 Task: Open Card Card0000000104 in Board Board0000000026 in Workspace WS0000000009 in Trello. Add Member Mailaustralia7@gmail.com to Card Card0000000104 in Board Board0000000026 in Workspace WS0000000009 in Trello. Add Red Label titled Label0000000104 to Card Card0000000104 in Board Board0000000026 in Workspace WS0000000009 in Trello. Add Checklist CL0000000104 to Card Card0000000104 in Board Board0000000026 in Workspace WS0000000009 in Trello. Add Dates with Start Date as Nov 01 2023 and Due Date as Nov 30 2023 to Card Card0000000104 in Board Board0000000026 in Workspace WS0000000009 in Trello
Action: Mouse moved to (352, 530)
Screenshot: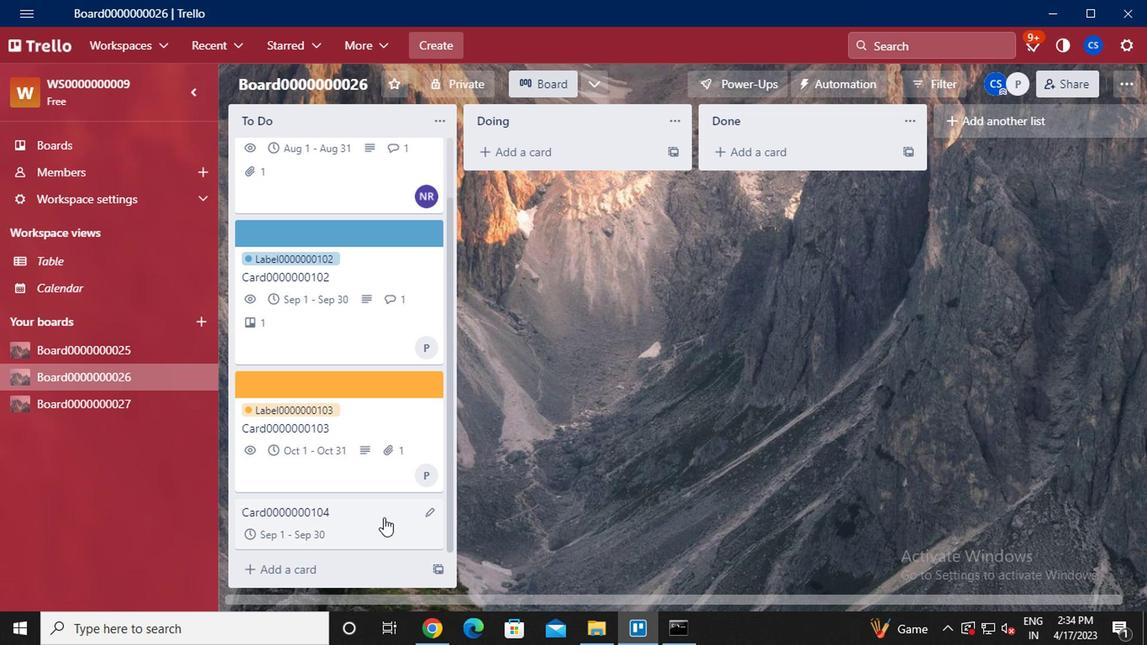 
Action: Mouse pressed left at (352, 530)
Screenshot: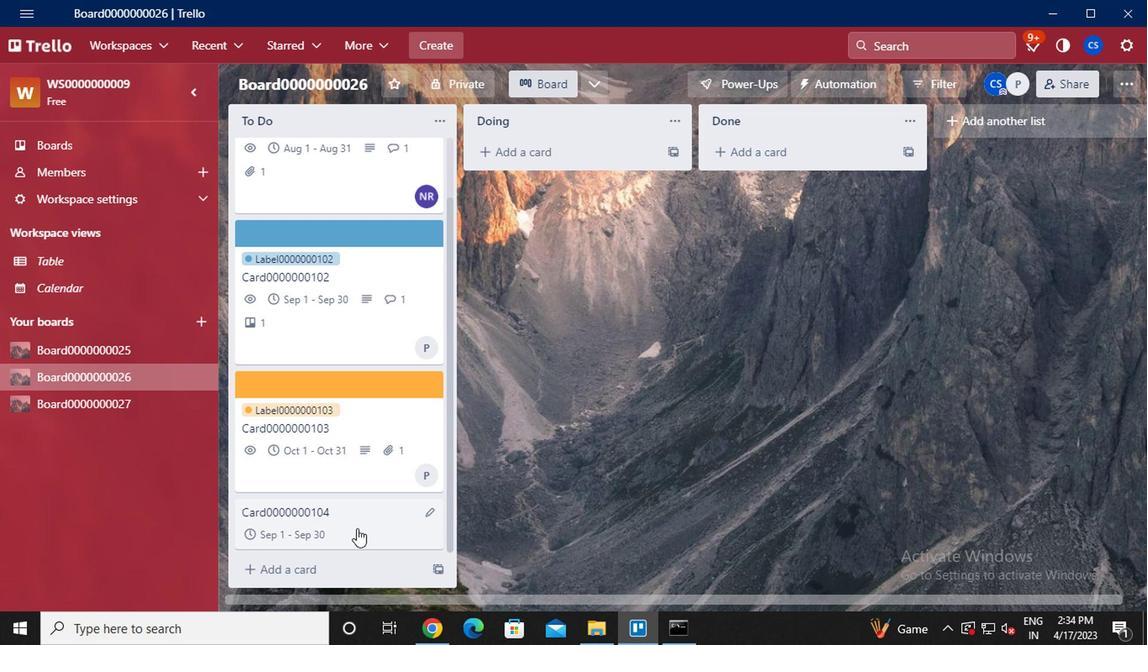 
Action: Mouse moved to (785, 225)
Screenshot: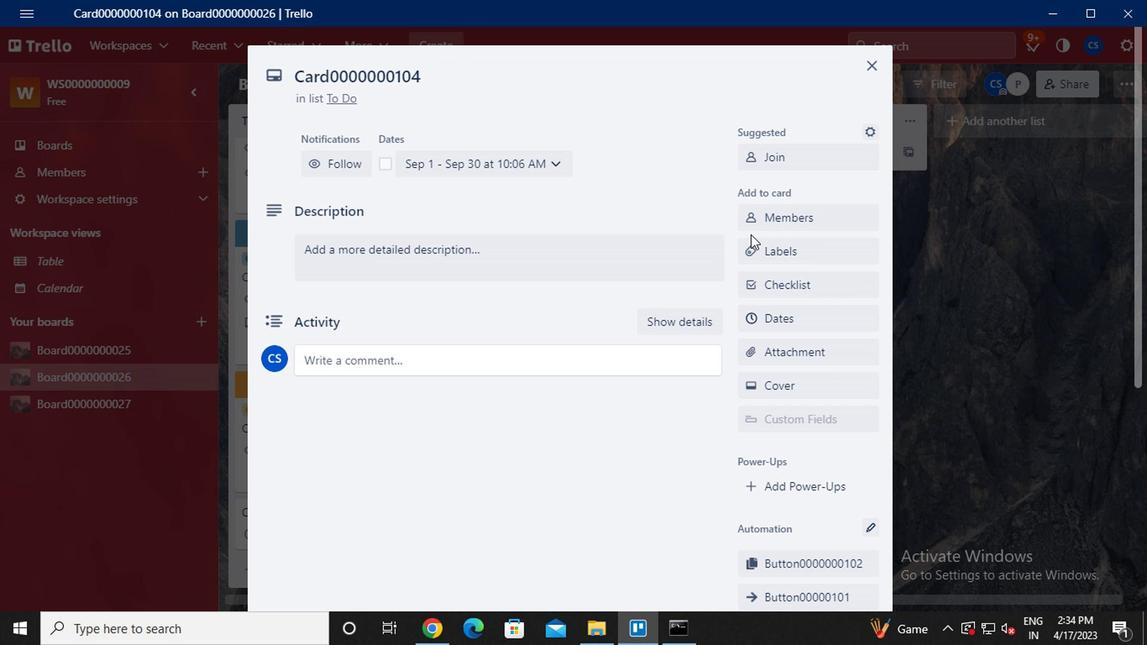 
Action: Mouse pressed left at (785, 225)
Screenshot: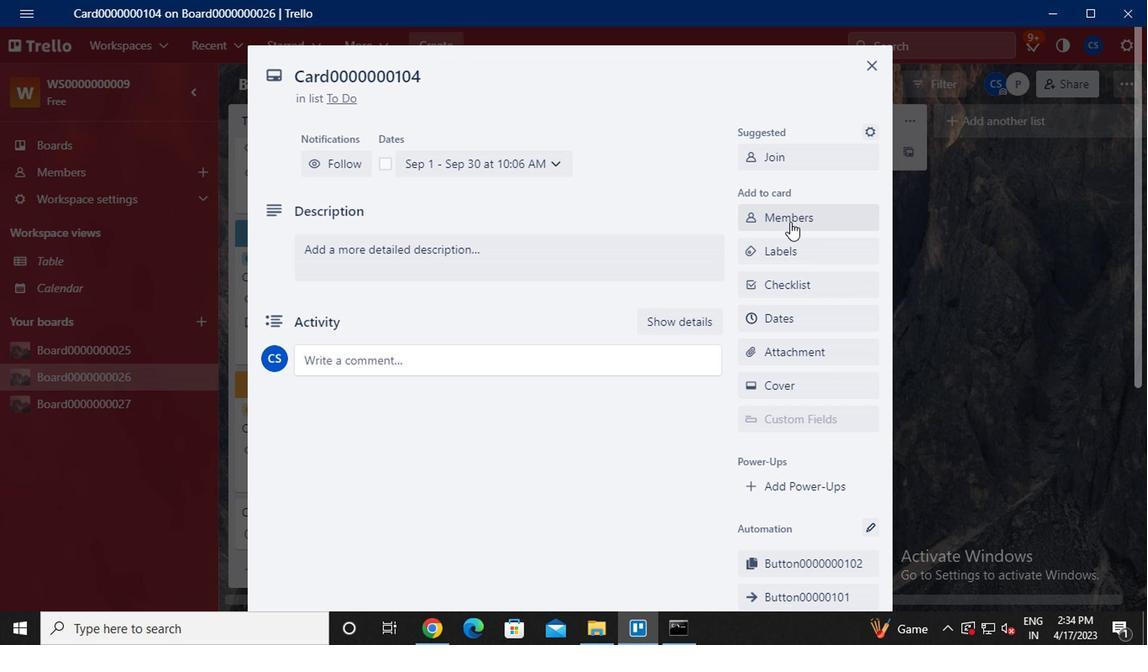 
Action: Key pressed mailaustralia7<Key.shift>@GMAIL.COM
Screenshot: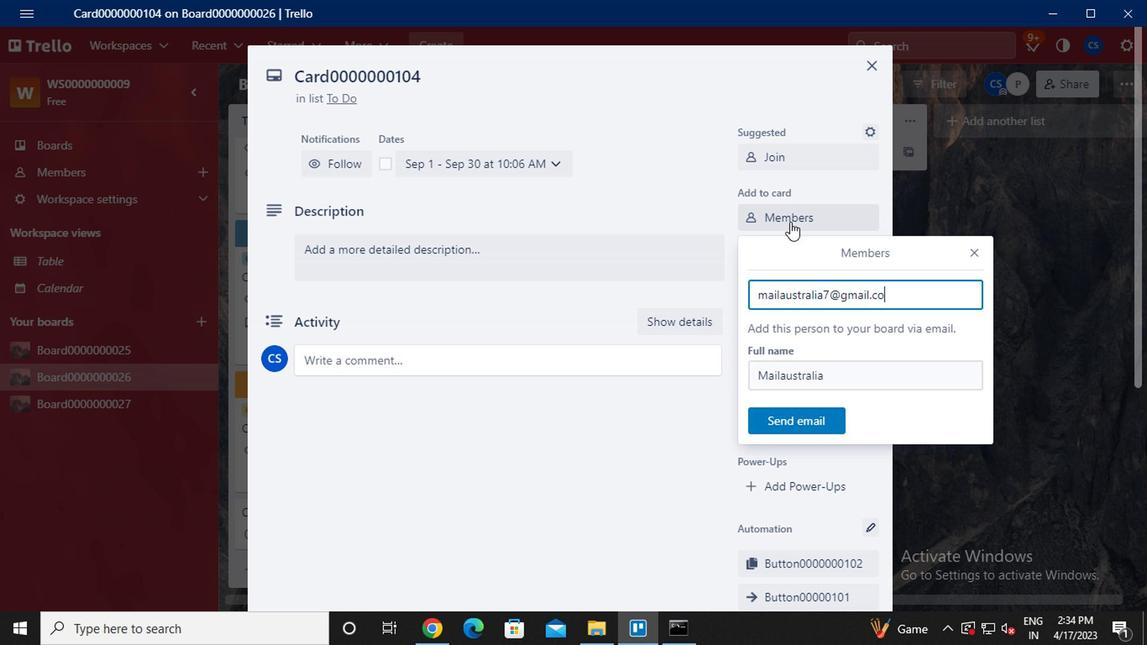
Action: Mouse moved to (778, 427)
Screenshot: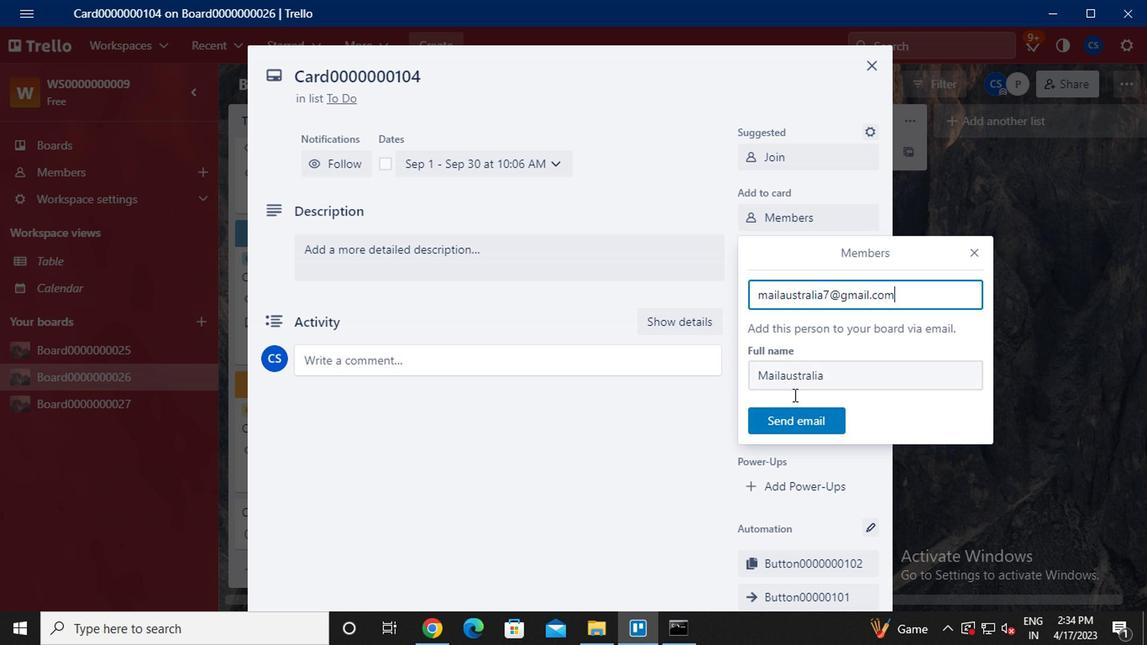 
Action: Mouse pressed left at (778, 427)
Screenshot: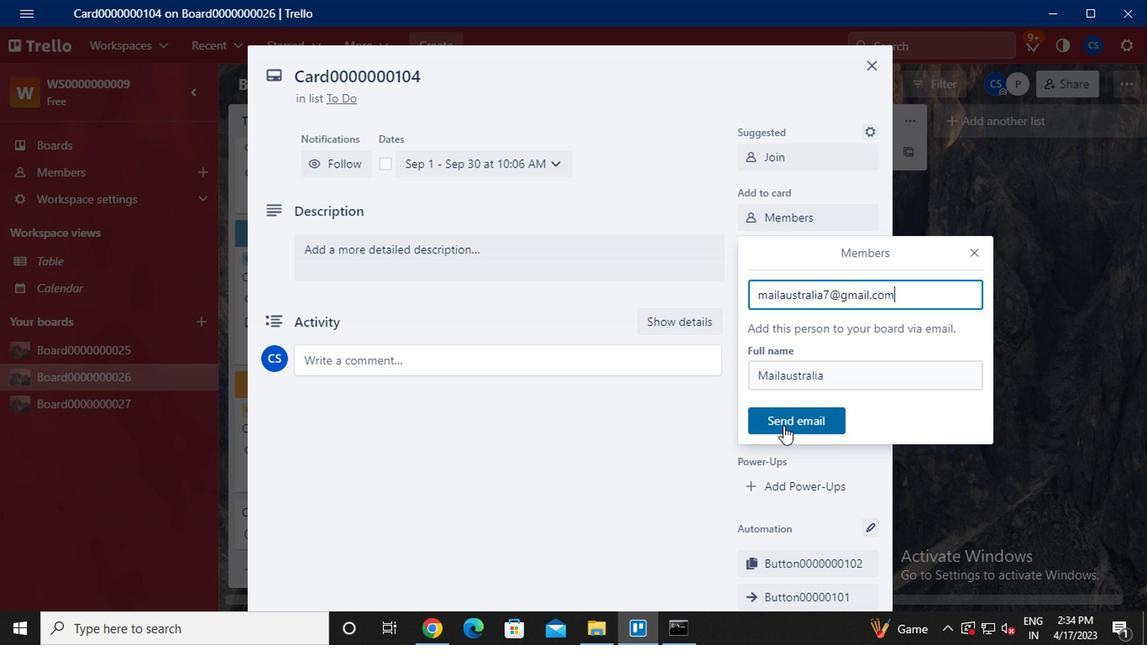 
Action: Mouse moved to (791, 260)
Screenshot: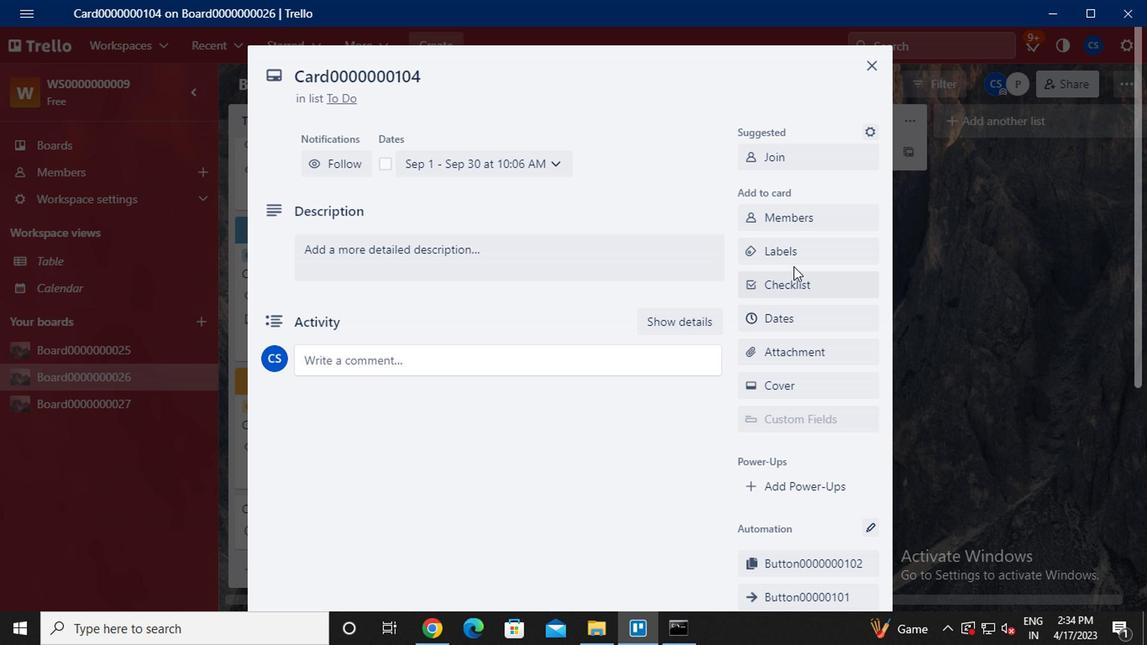 
Action: Mouse pressed left at (791, 260)
Screenshot: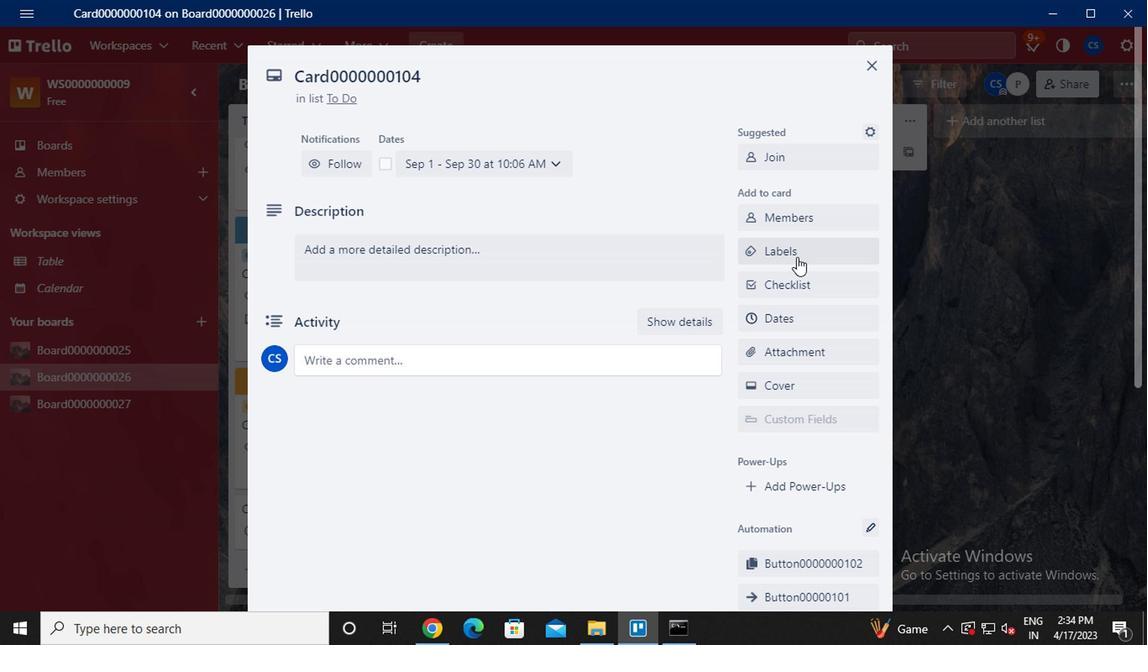 
Action: Mouse moved to (824, 469)
Screenshot: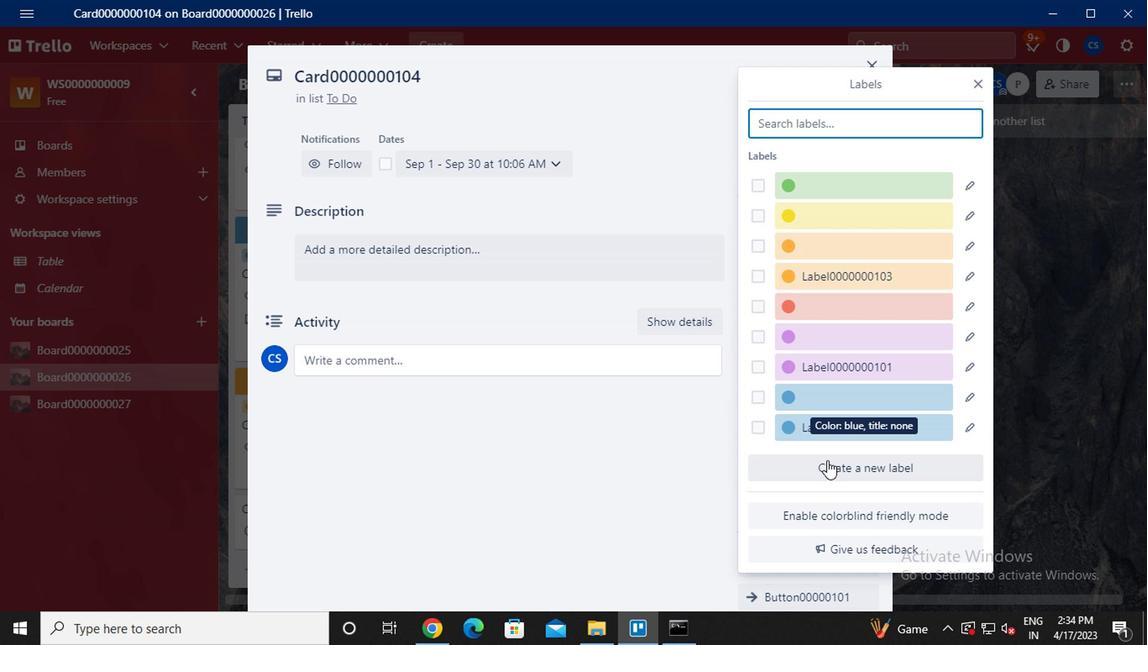 
Action: Mouse pressed left at (824, 469)
Screenshot: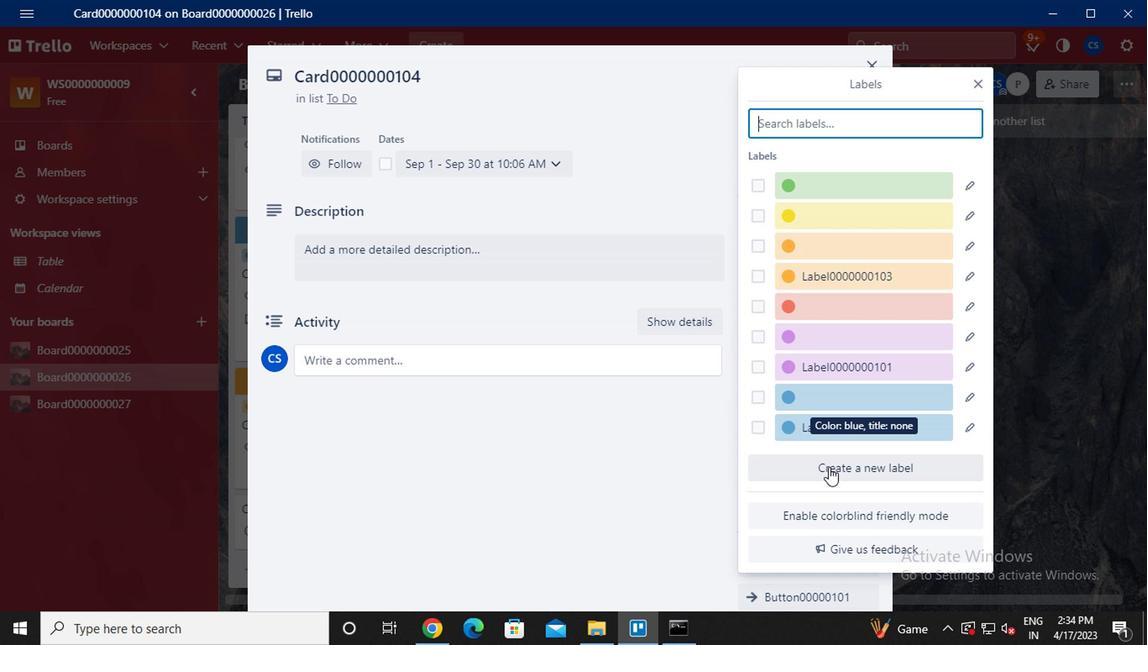 
Action: Mouse moved to (801, 353)
Screenshot: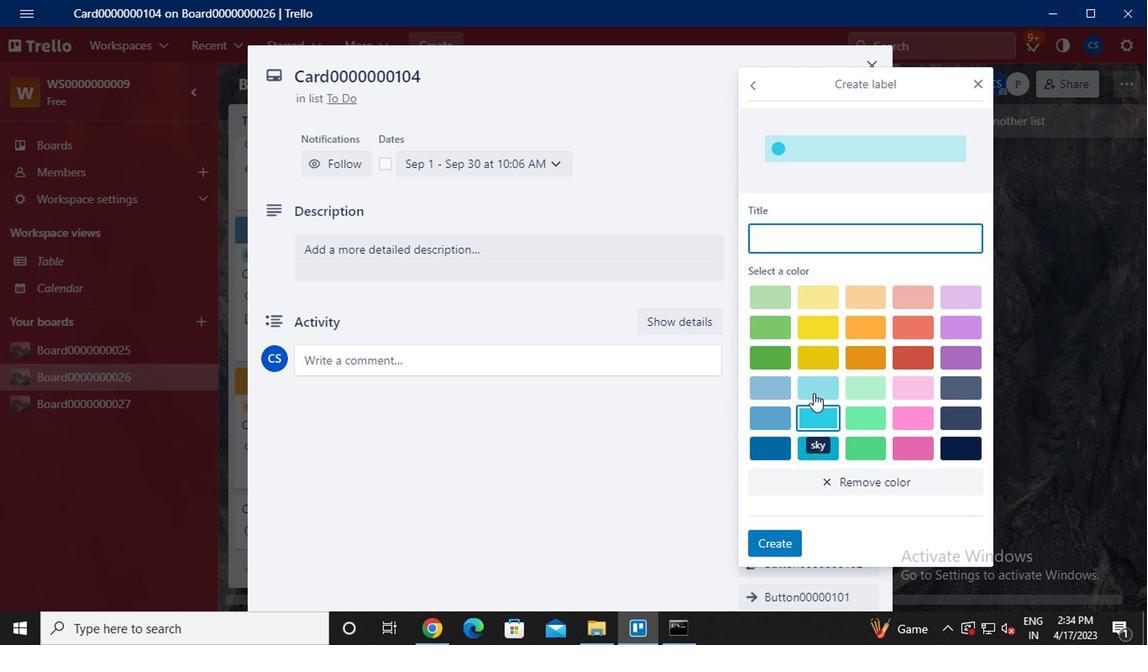 
Action: Key pressed <Key.caps_lock>L<Key.caps_lock>ABEL0000000104
Screenshot: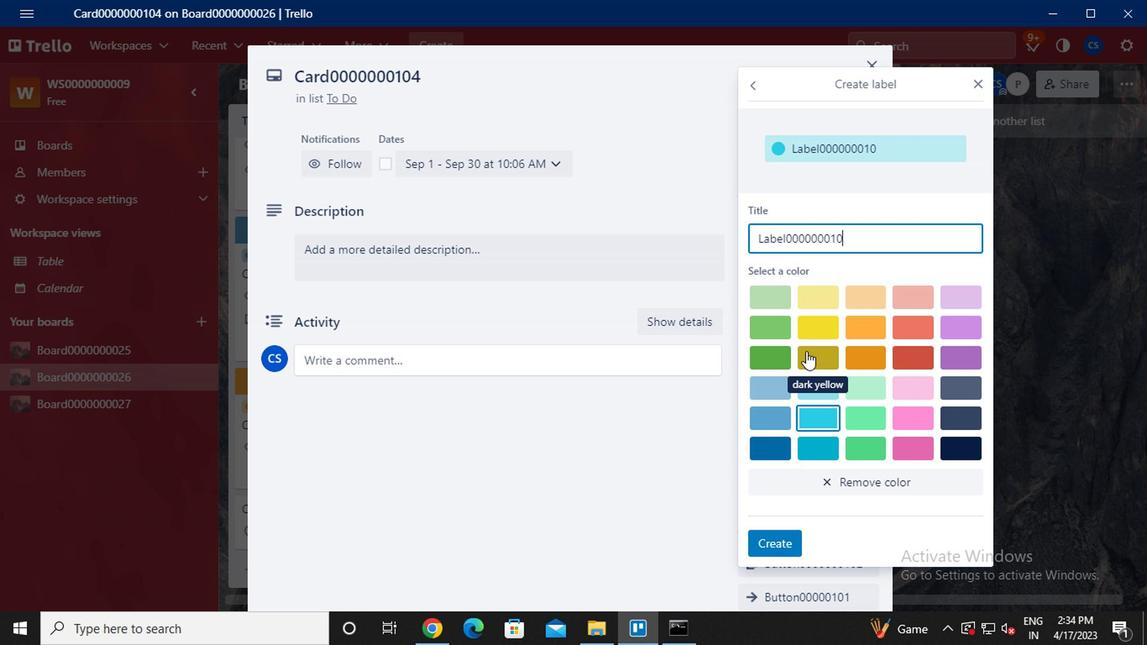 
Action: Mouse moved to (908, 328)
Screenshot: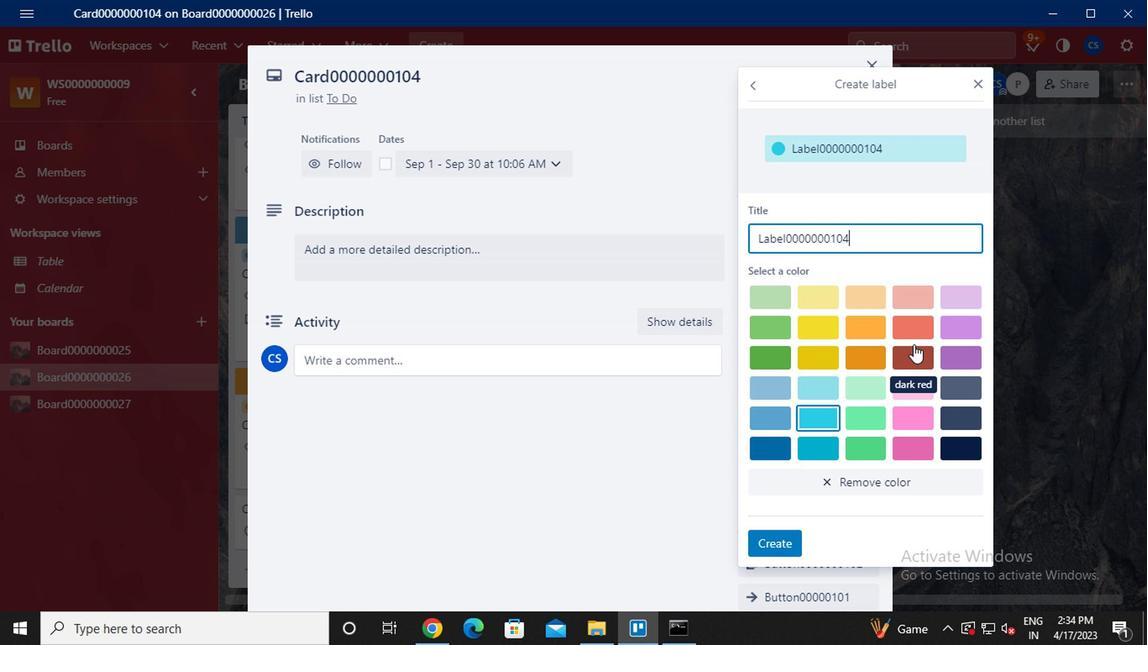 
Action: Mouse pressed left at (908, 328)
Screenshot: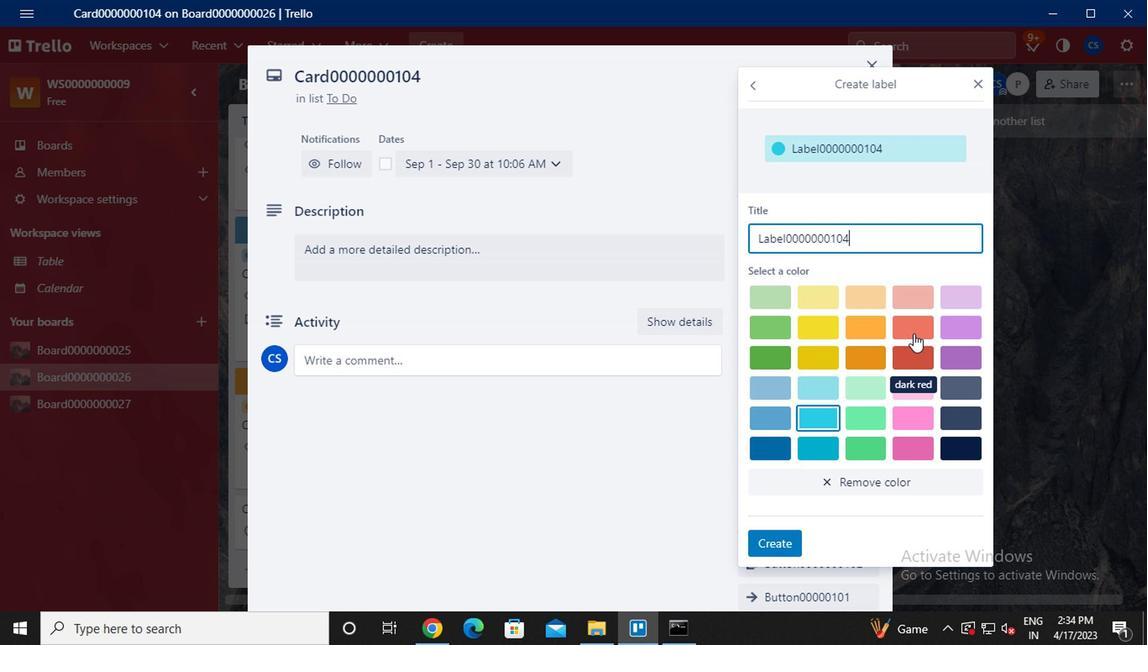 
Action: Mouse moved to (779, 537)
Screenshot: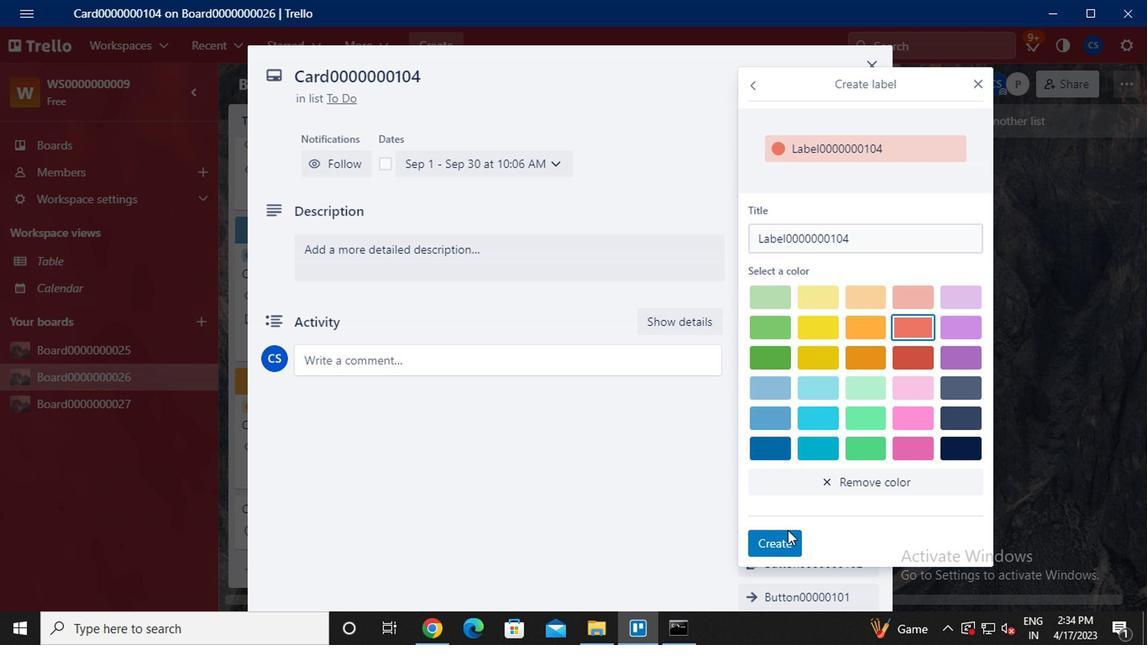 
Action: Mouse pressed left at (779, 537)
Screenshot: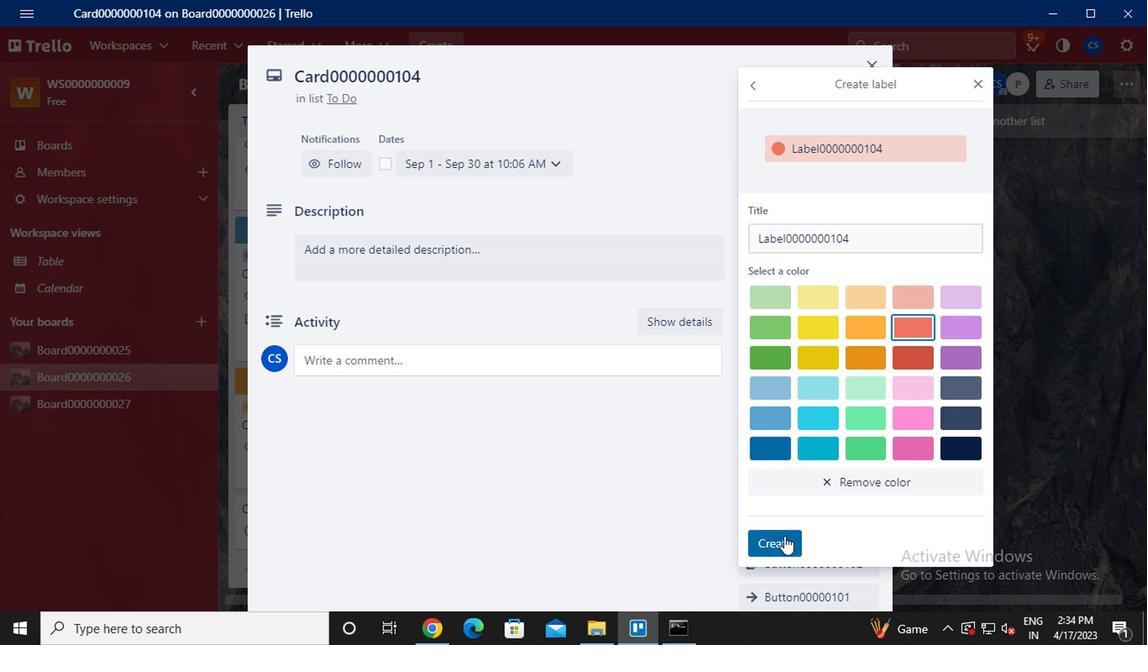 
Action: Mouse moved to (977, 90)
Screenshot: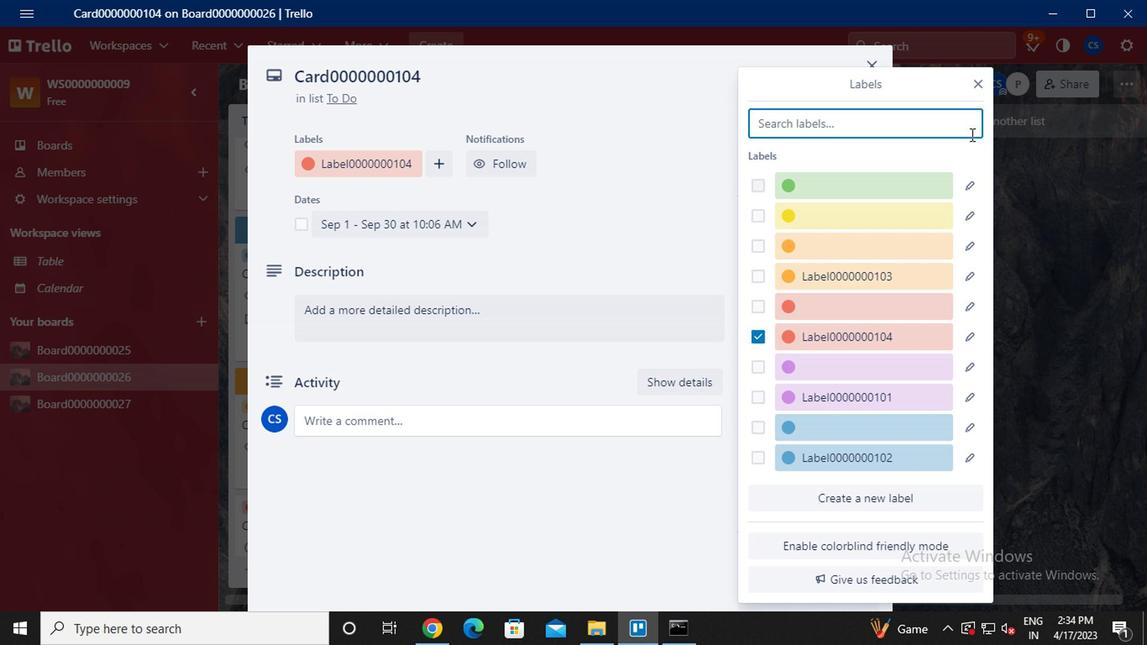 
Action: Mouse pressed left at (977, 90)
Screenshot: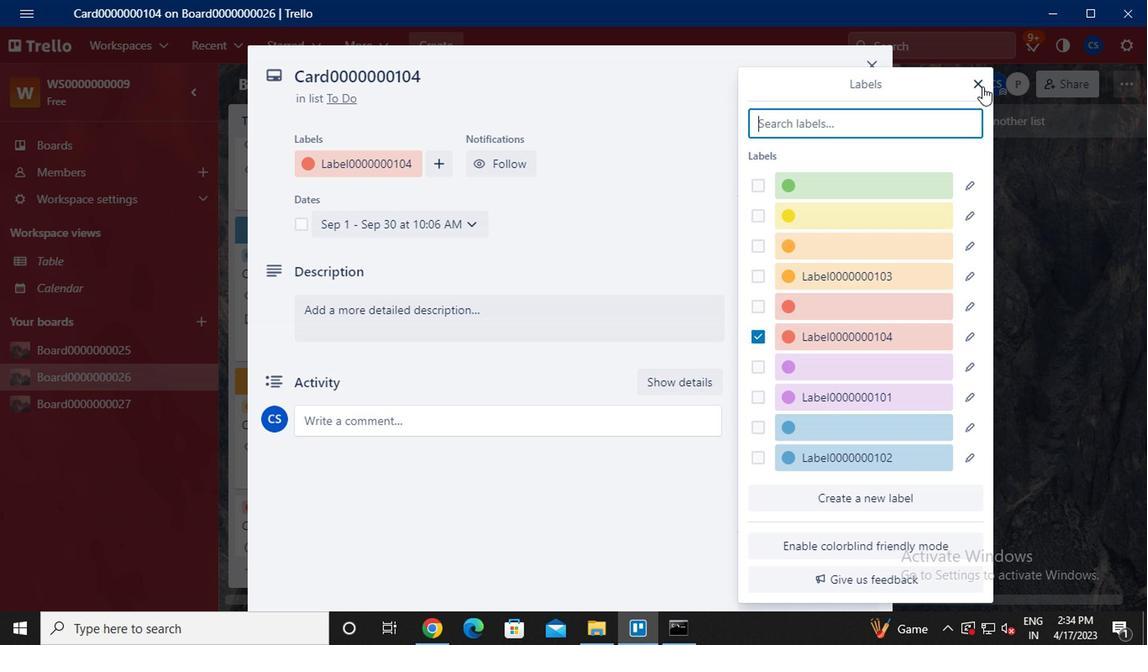 
Action: Mouse moved to (790, 290)
Screenshot: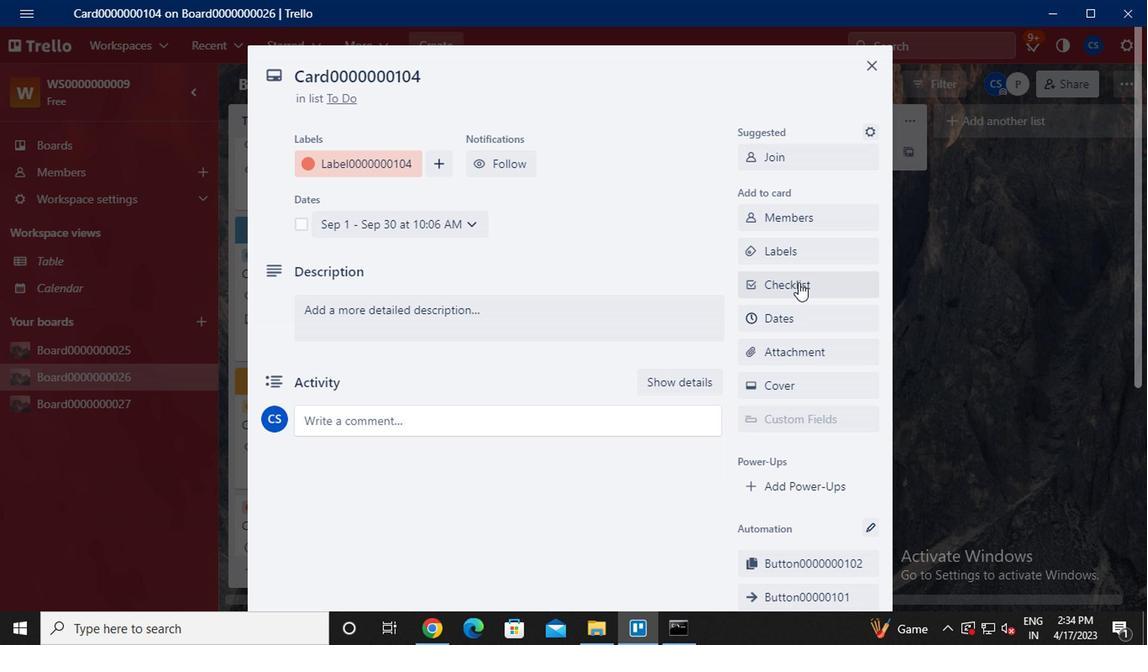 
Action: Mouse pressed left at (790, 290)
Screenshot: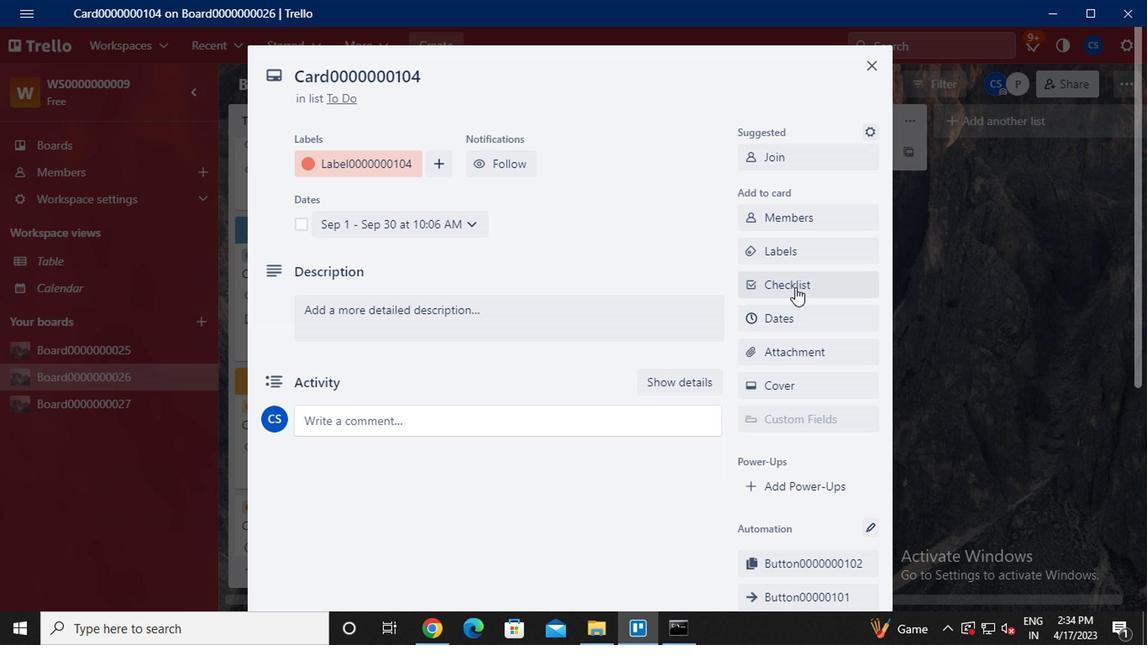 
Action: Mouse moved to (763, 372)
Screenshot: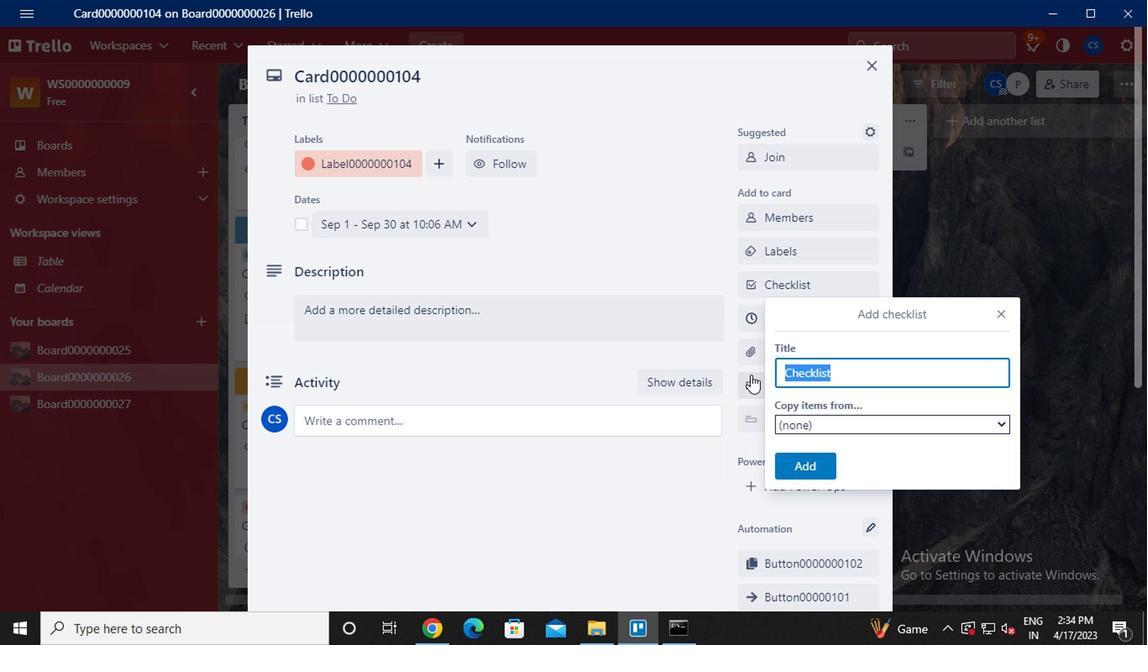 
Action: Key pressed <Key.backspace><Key.caps_lock>CL00000000<Key.backspace>104
Screenshot: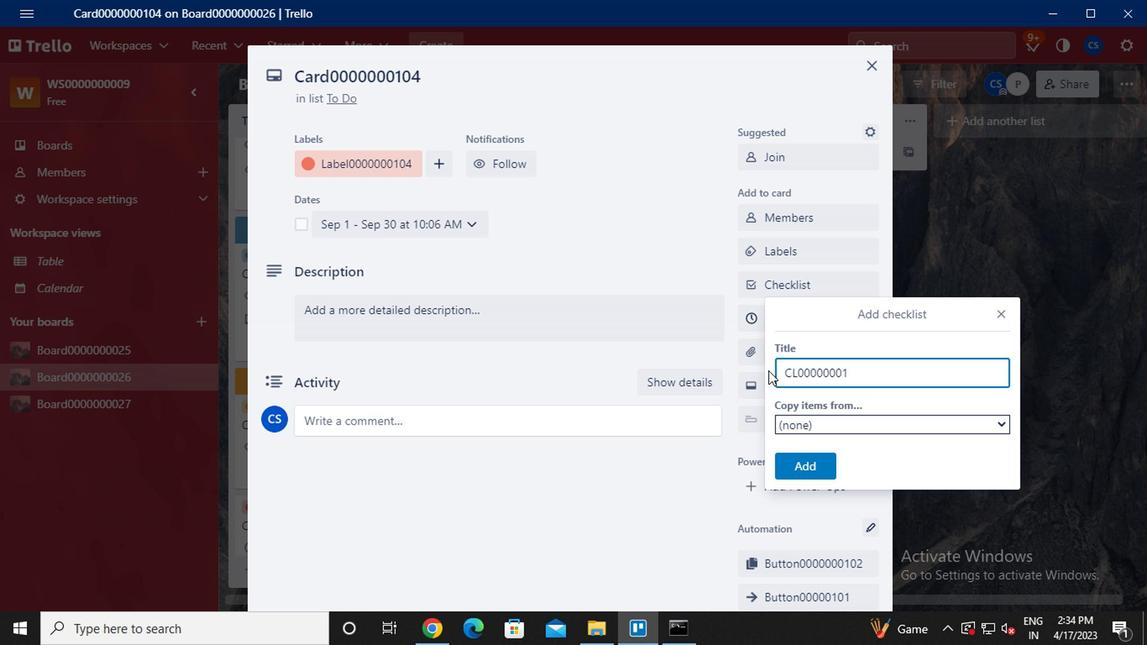 
Action: Mouse moved to (800, 470)
Screenshot: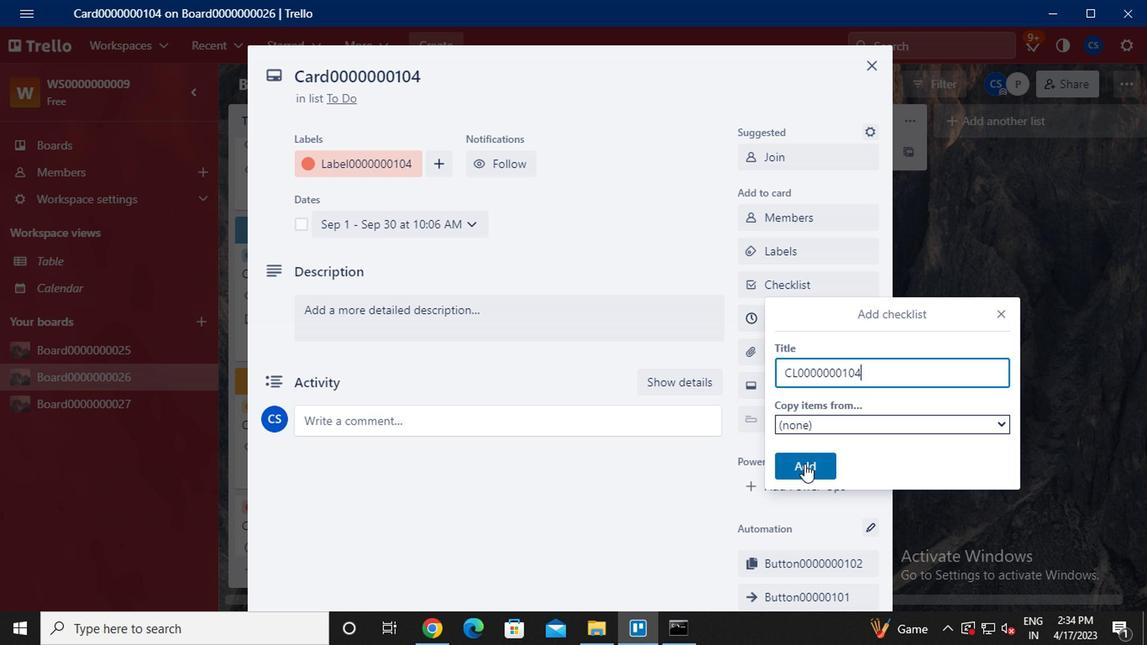 
Action: Mouse pressed left at (800, 470)
Screenshot: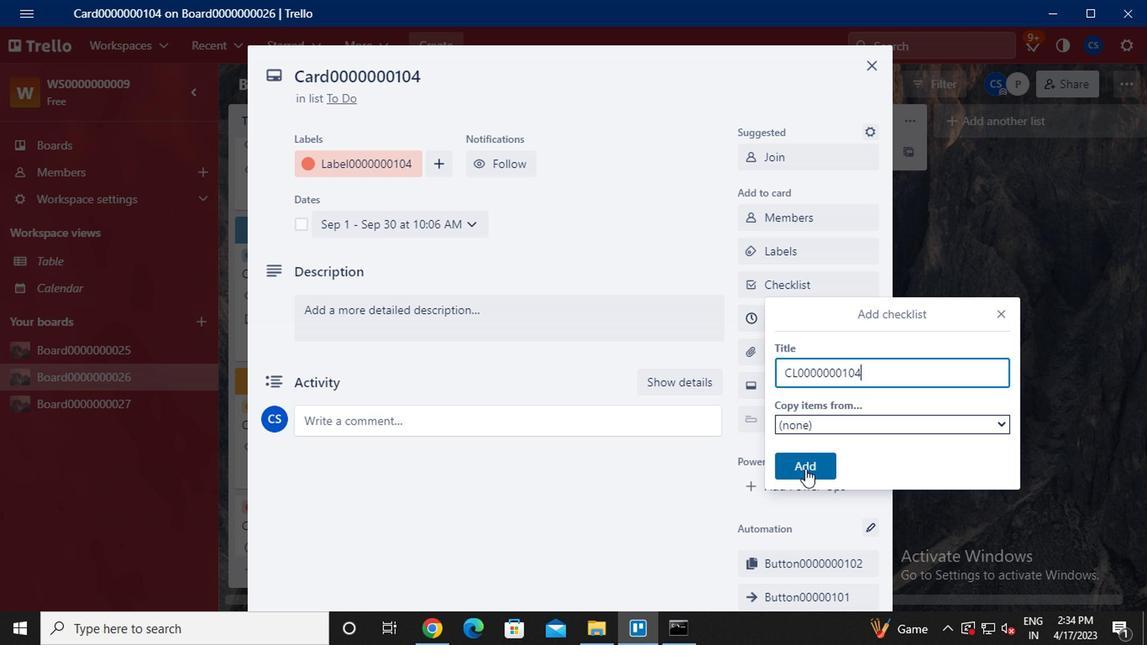
Action: Mouse moved to (791, 321)
Screenshot: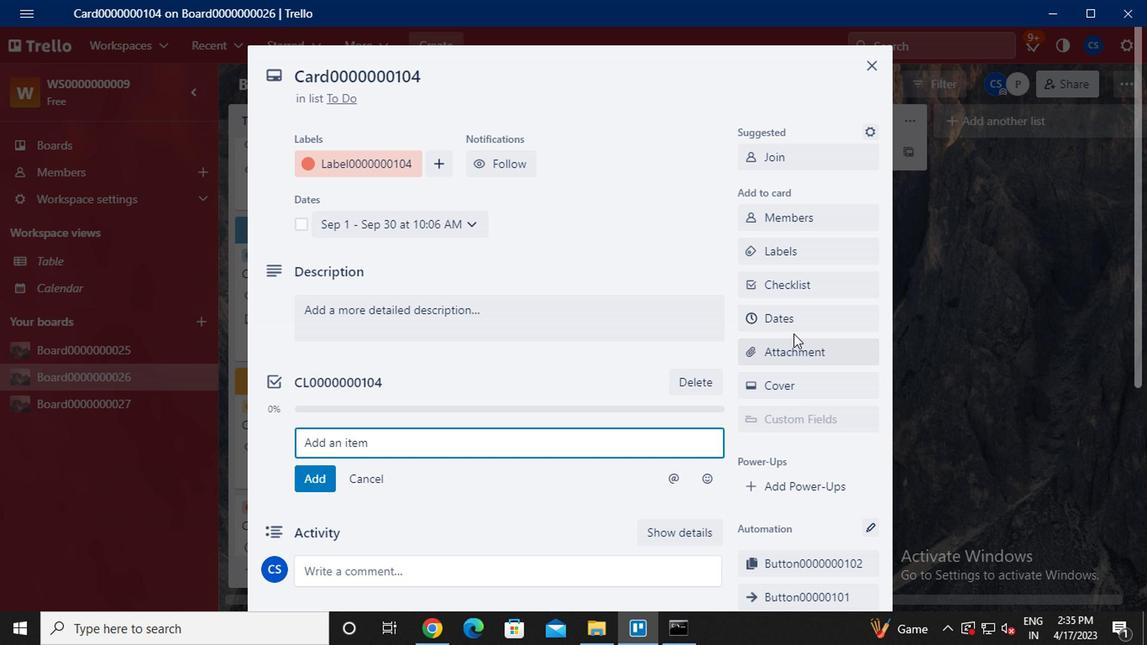 
Action: Mouse pressed left at (791, 321)
Screenshot: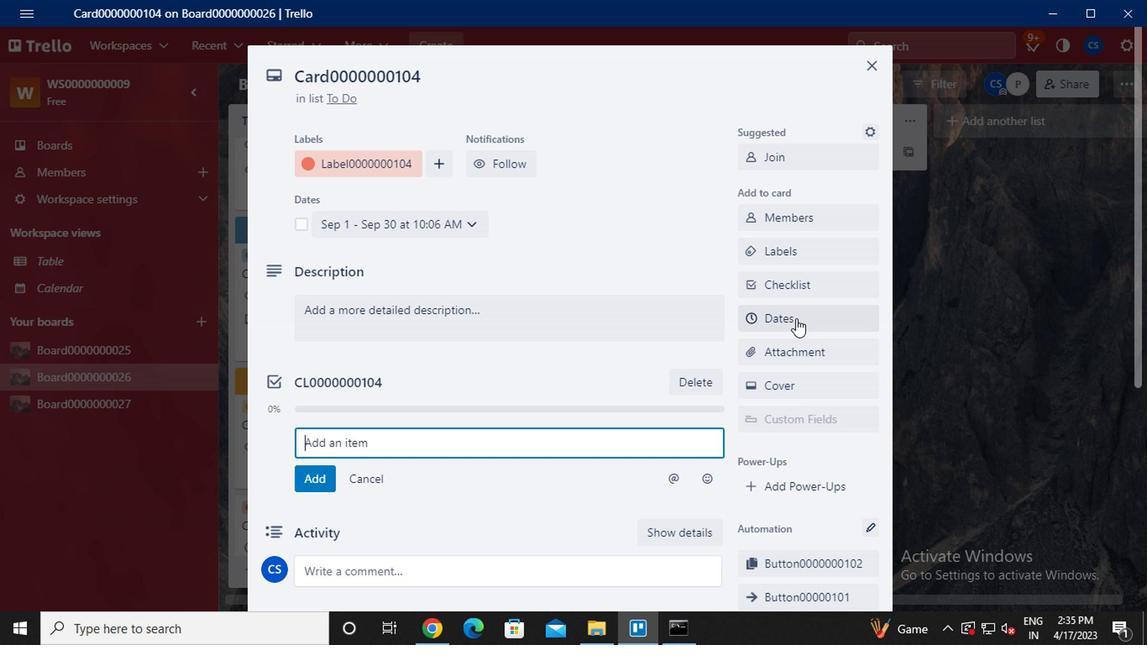 
Action: Mouse moved to (959, 124)
Screenshot: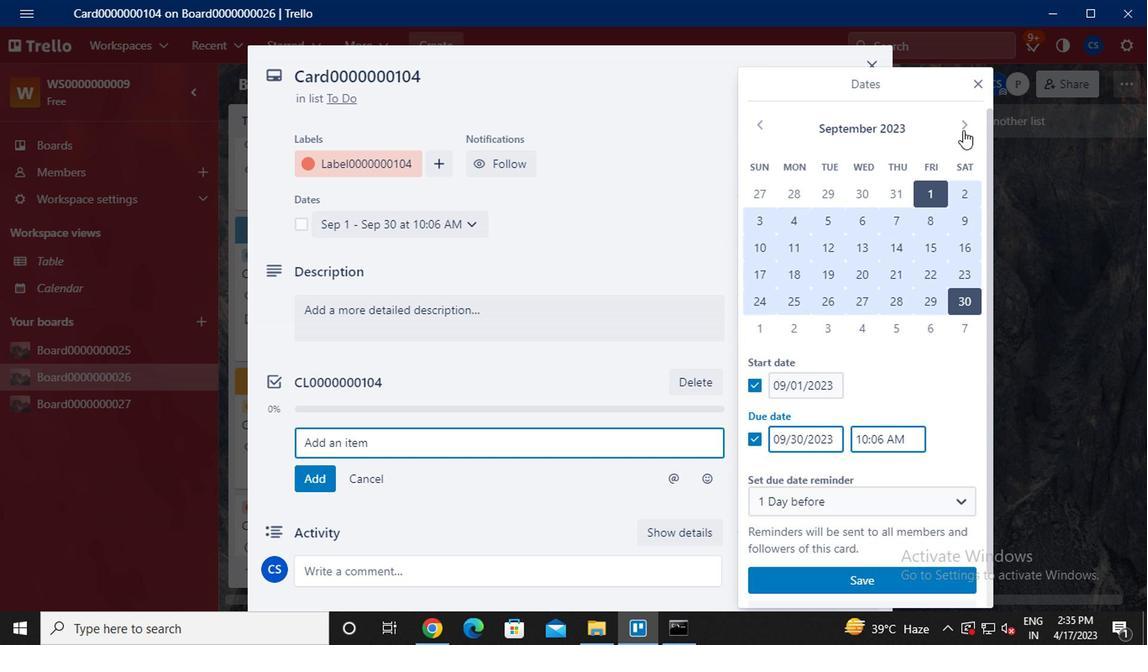 
Action: Mouse pressed left at (959, 124)
Screenshot: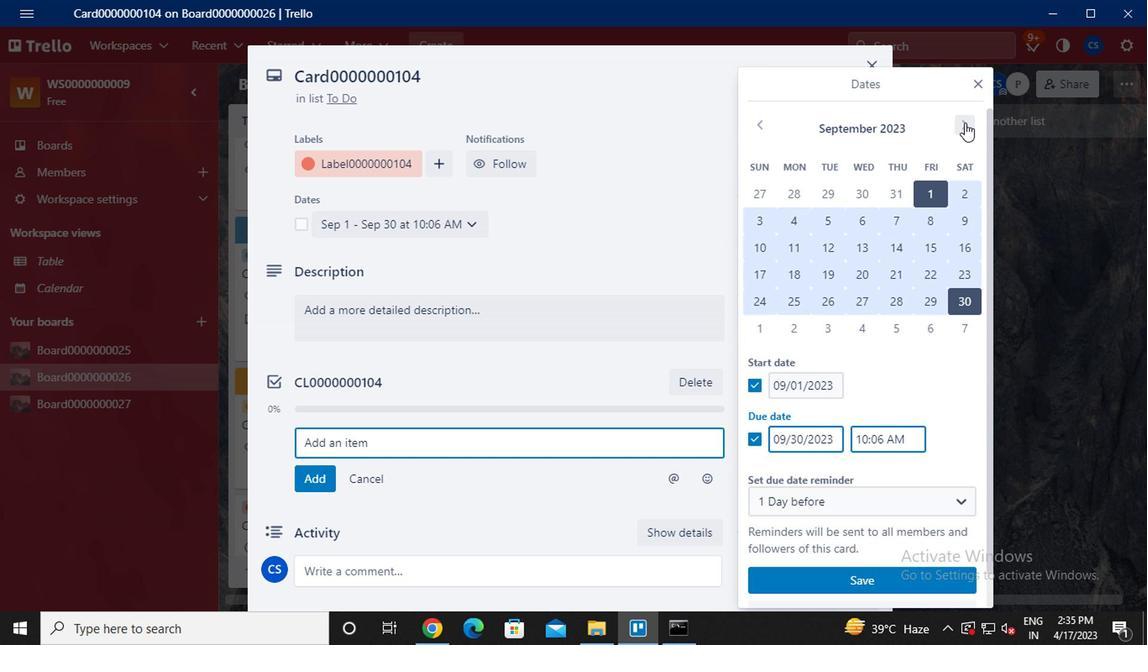 
Action: Mouse moved to (964, 129)
Screenshot: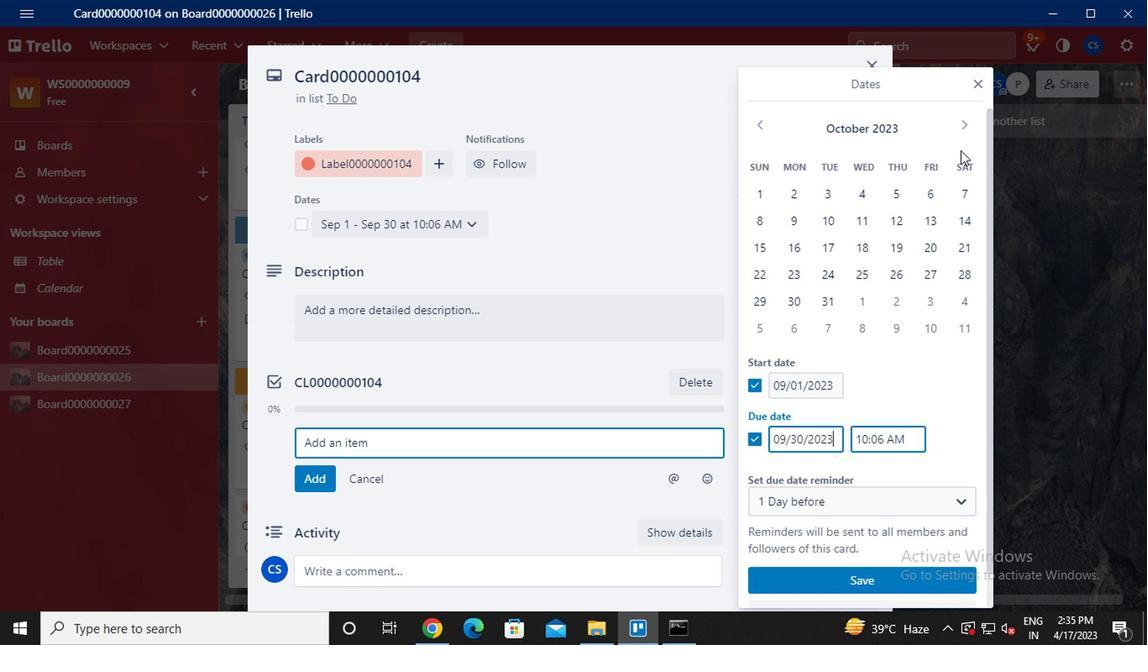 
Action: Mouse pressed left at (964, 129)
Screenshot: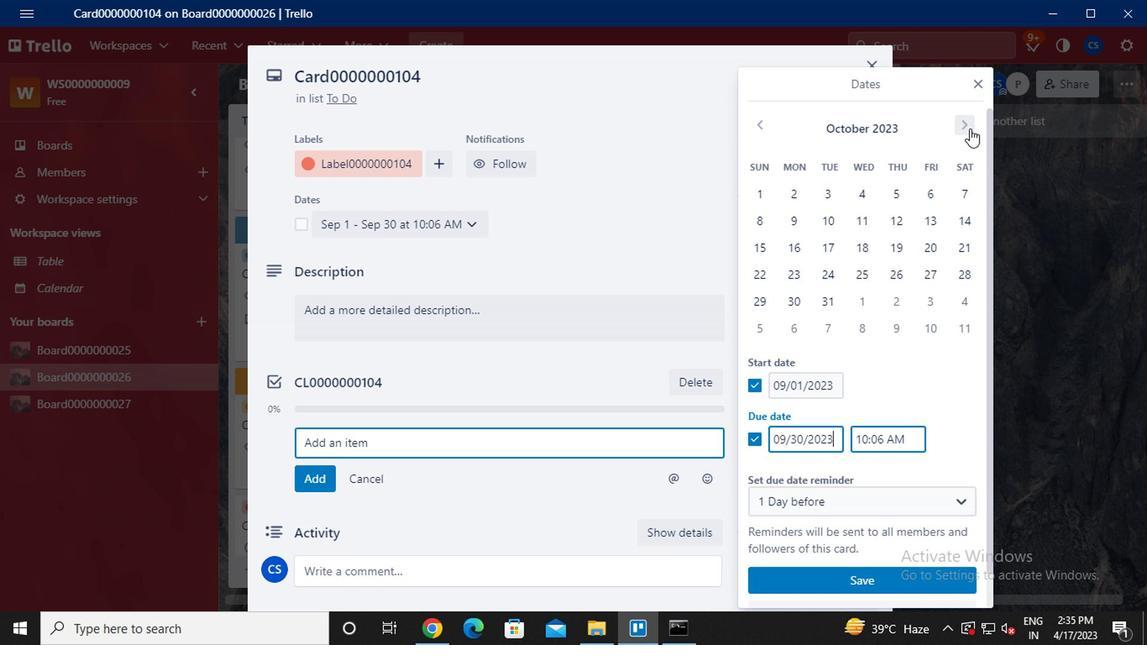 
Action: Mouse moved to (856, 196)
Screenshot: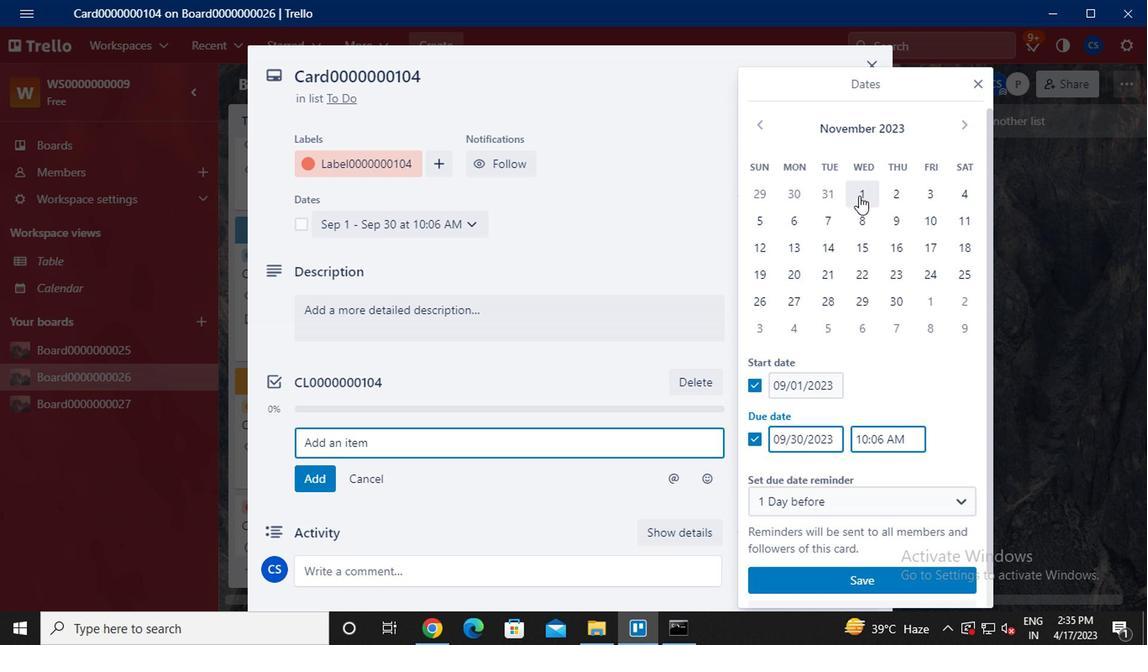 
Action: Mouse pressed left at (856, 196)
Screenshot: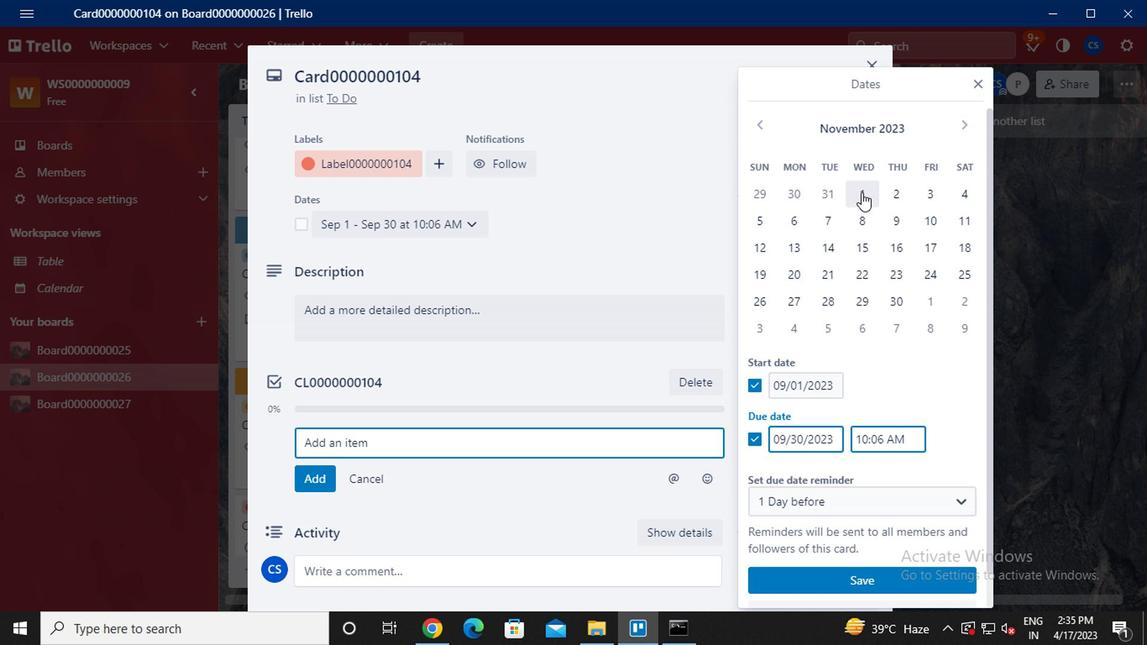 
Action: Mouse moved to (901, 304)
Screenshot: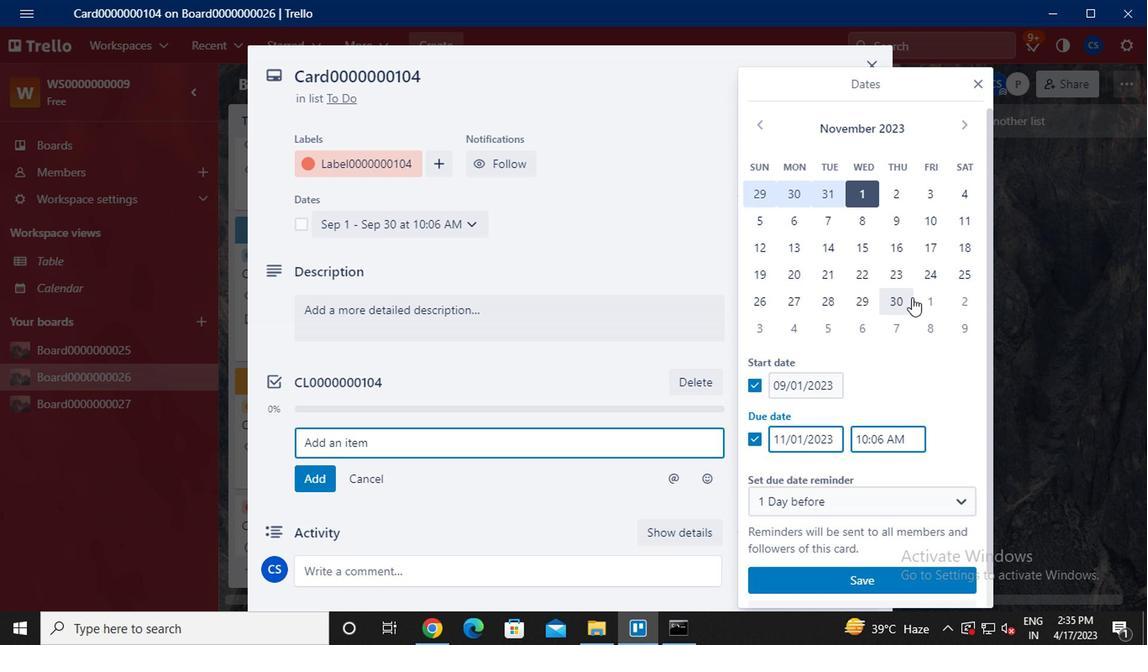
Action: Mouse pressed left at (901, 304)
Screenshot: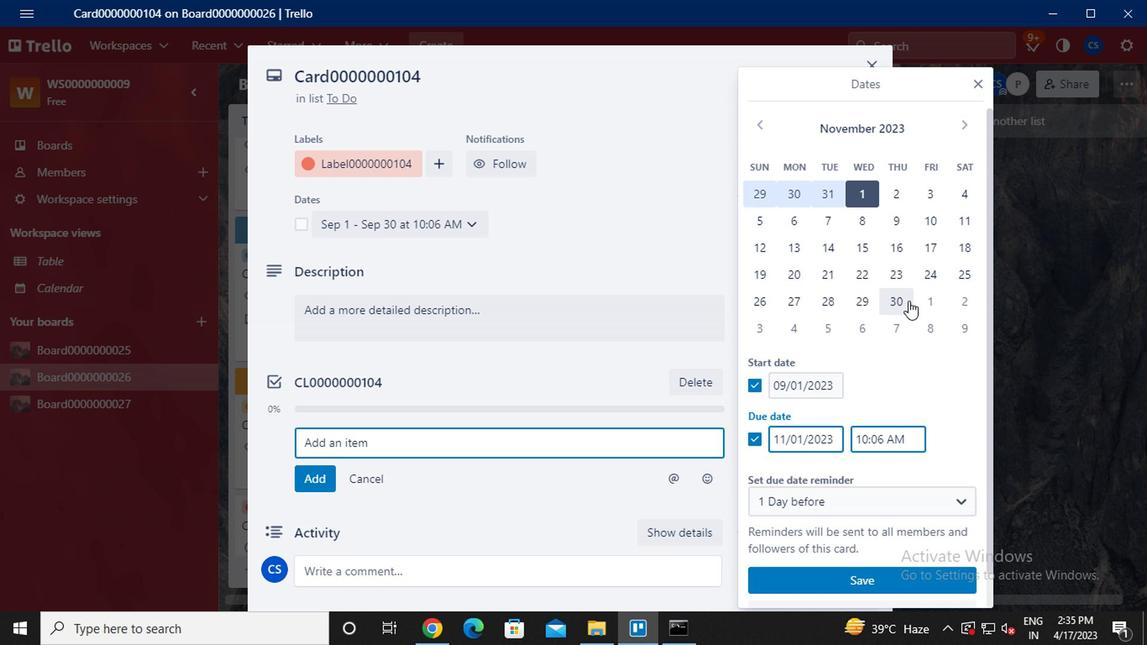 
Action: Mouse moved to (822, 581)
Screenshot: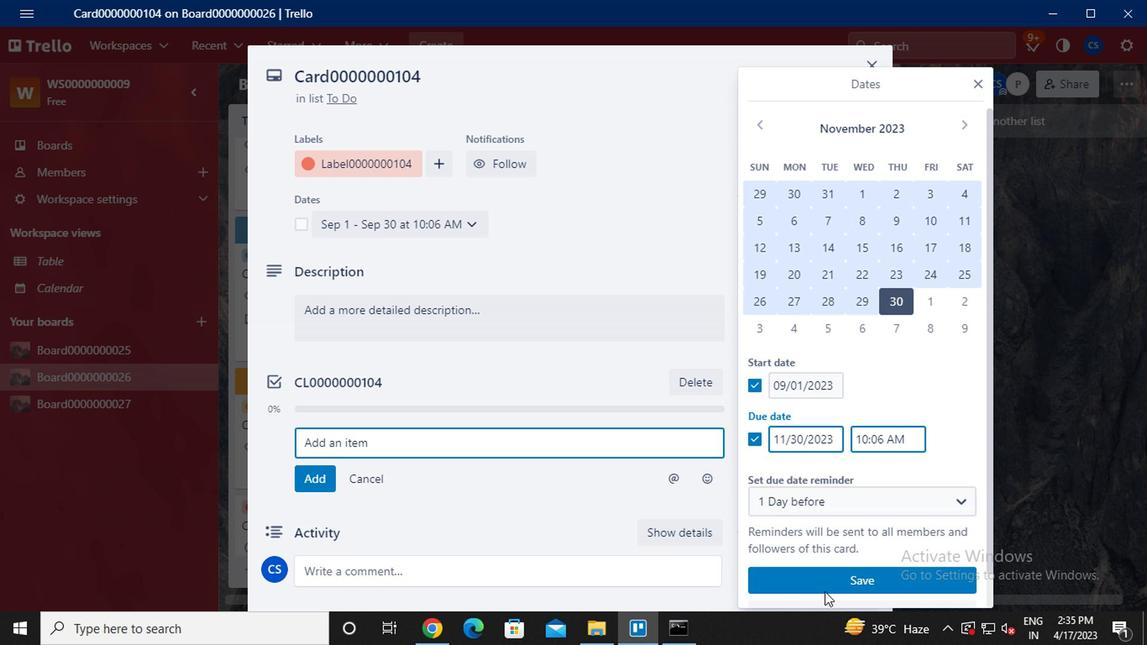 
Action: Mouse pressed left at (822, 581)
Screenshot: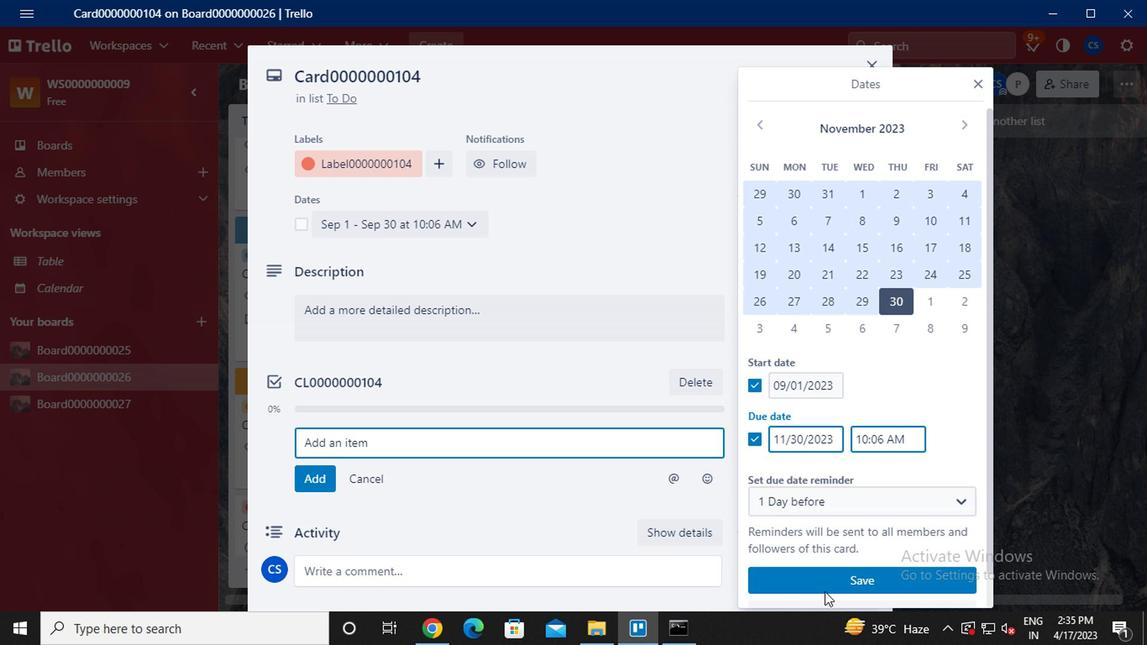 
Action: Mouse moved to (609, 444)
Screenshot: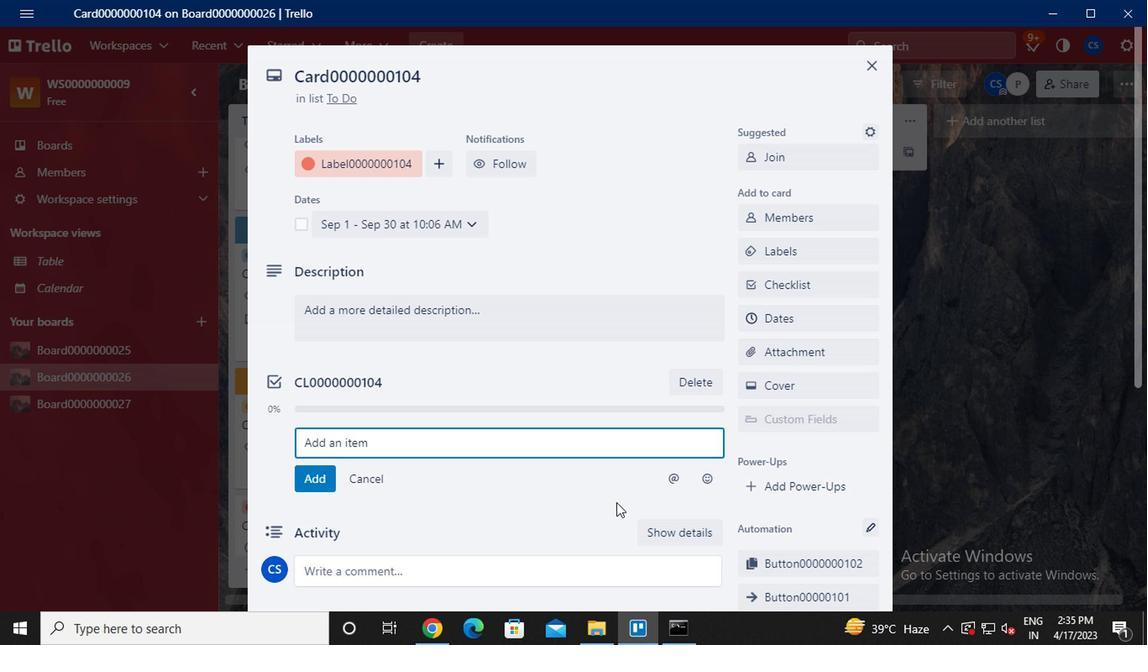 
